 Task: Set the Pnone to "(555) 555-1234" while creating a new customer.
Action: Mouse moved to (139, 11)
Screenshot: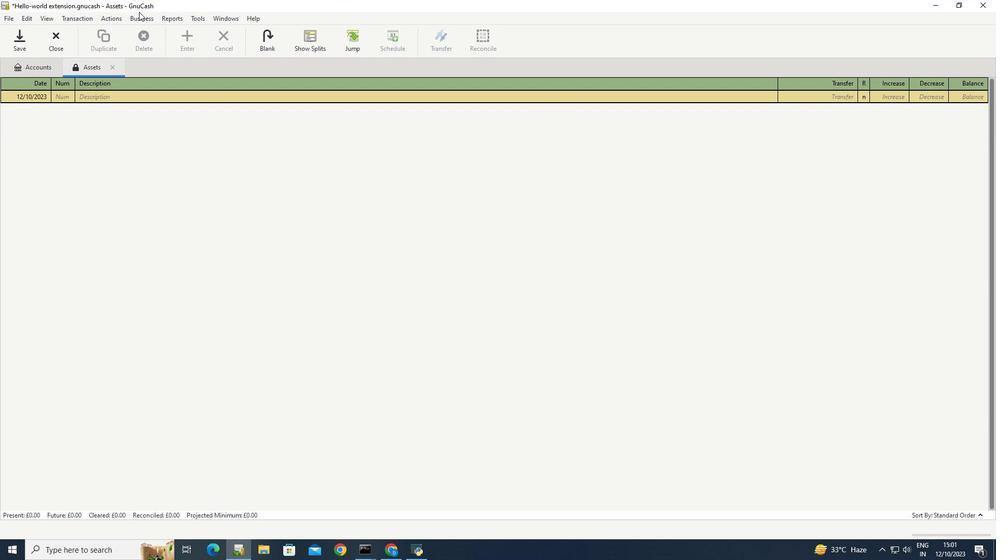 
Action: Mouse pressed left at (139, 11)
Screenshot: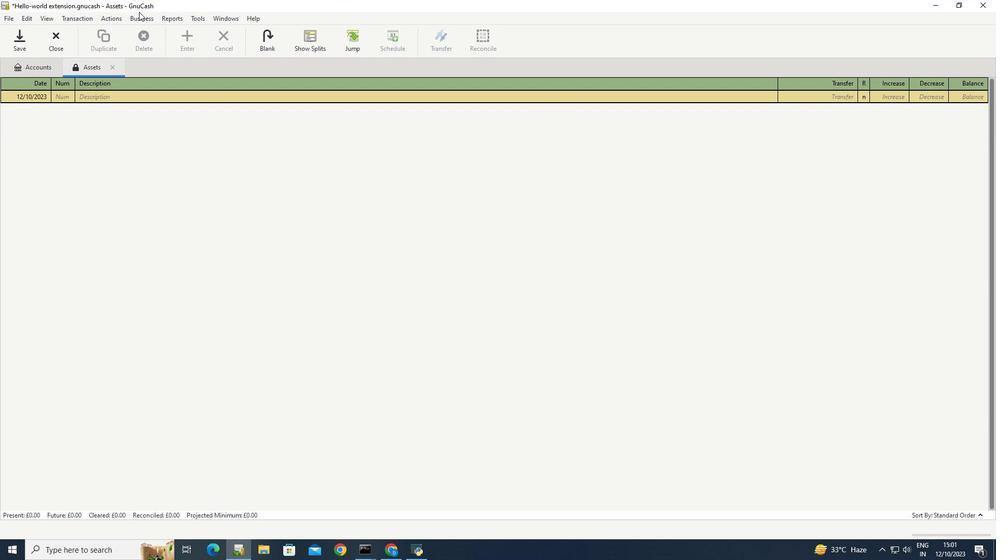
Action: Mouse moved to (264, 47)
Screenshot: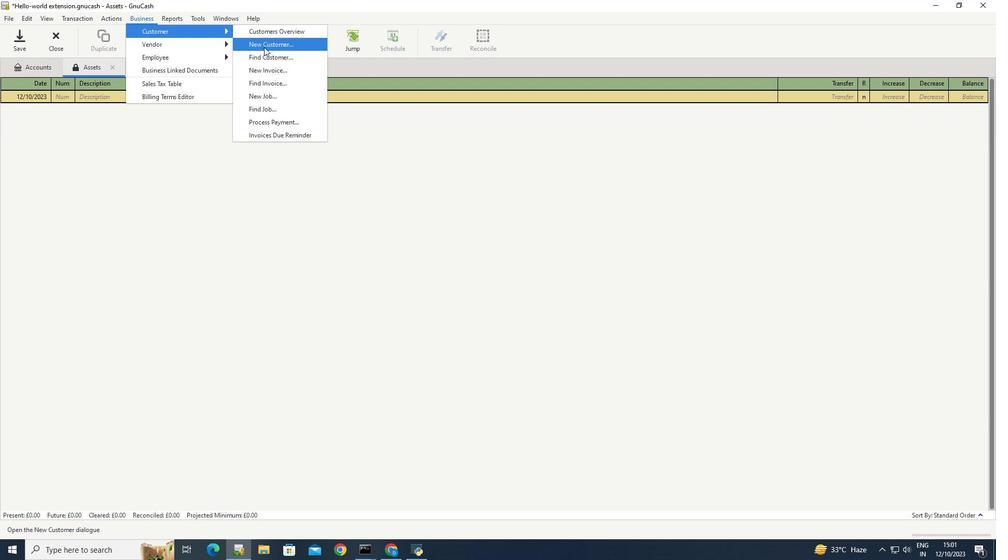 
Action: Mouse pressed left at (264, 47)
Screenshot: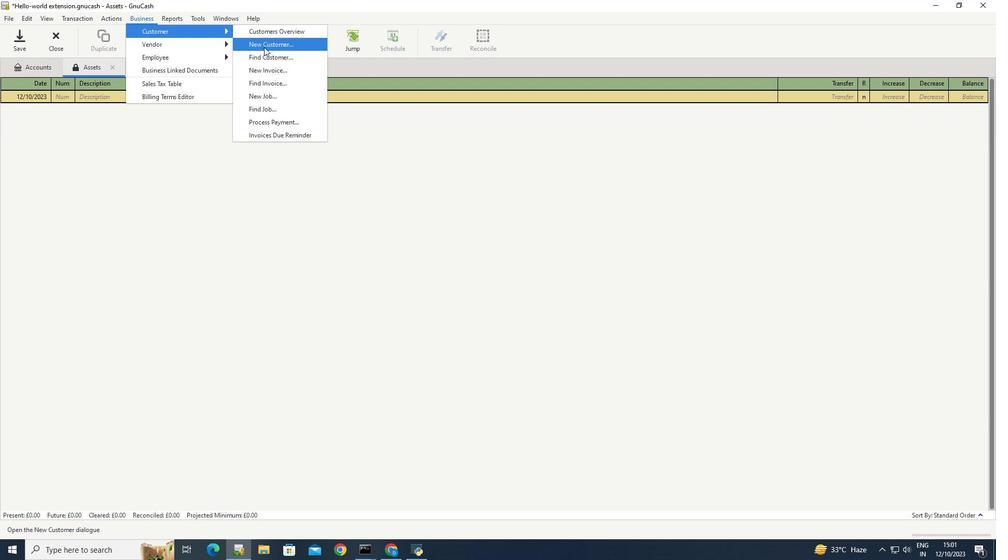
Action: Mouse moved to (541, 143)
Screenshot: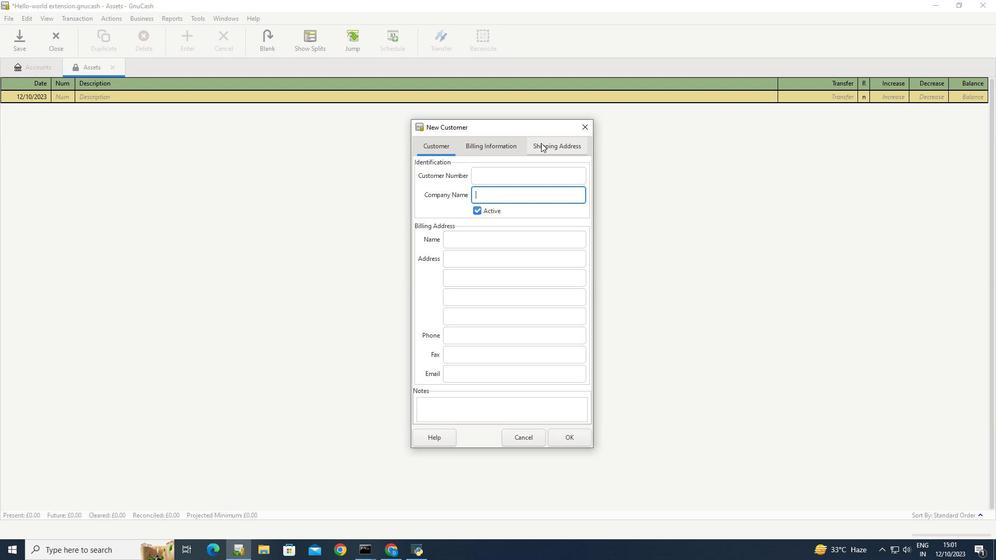 
Action: Mouse pressed left at (541, 143)
Screenshot: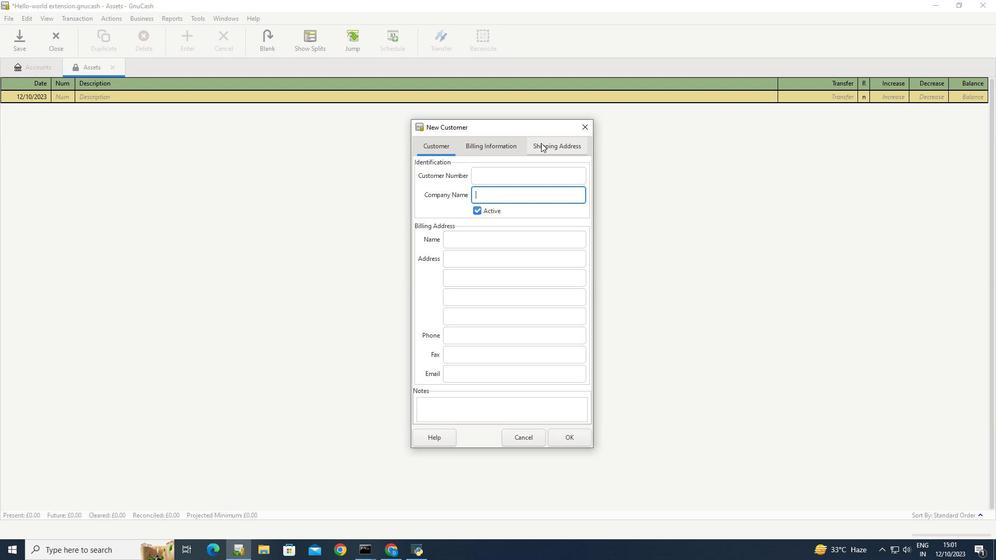 
Action: Mouse moved to (459, 278)
Screenshot: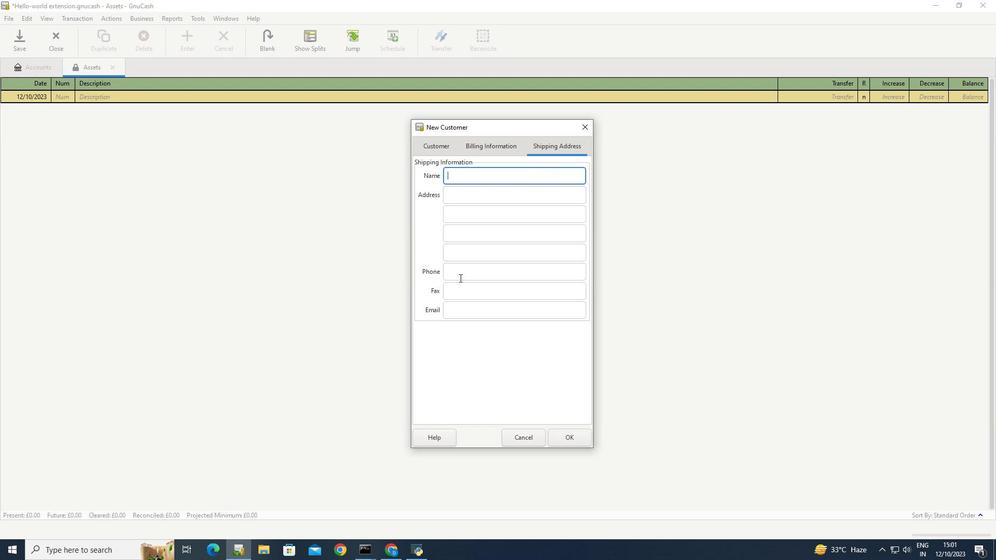 
Action: Mouse pressed left at (459, 278)
Screenshot: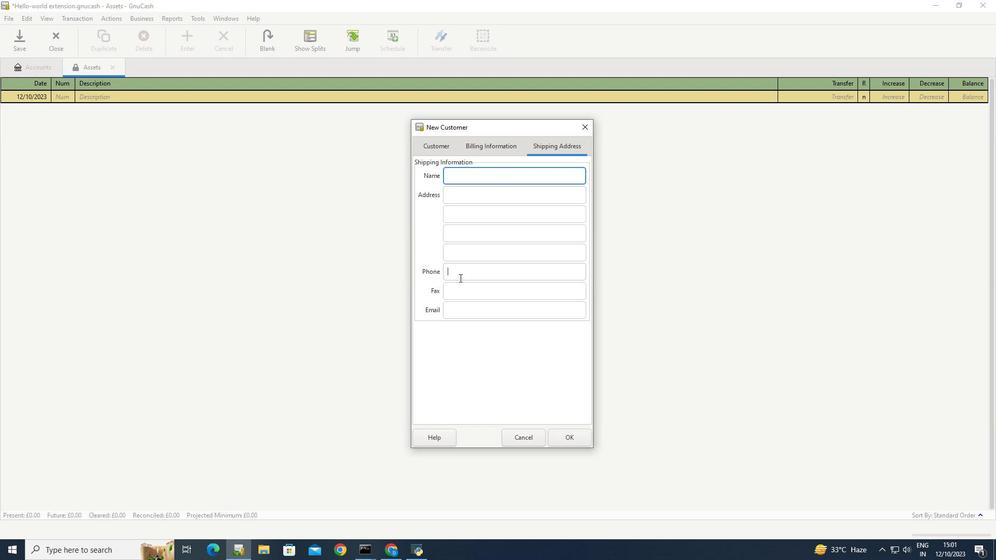 
Action: Key pressed <Key.shift_r>(555<Key.shift_r><Key.shift_r><Key.shift_r><Key.shift_r><Key.shift_r><Key.shift_r><Key.shift_r><Key.shift_r><Key.shift_r><Key.shift_r><Key.shift_r><Key.shift_r><Key.shift_r><Key.shift_r><Key.shift_r>)<Key.space>555-1234
Screenshot: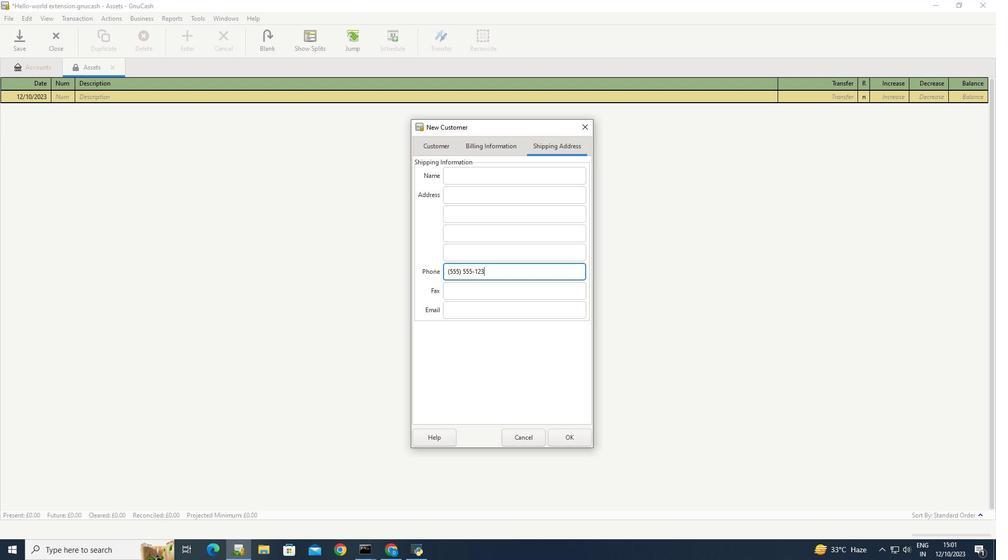 
Action: Mouse moved to (449, 349)
Screenshot: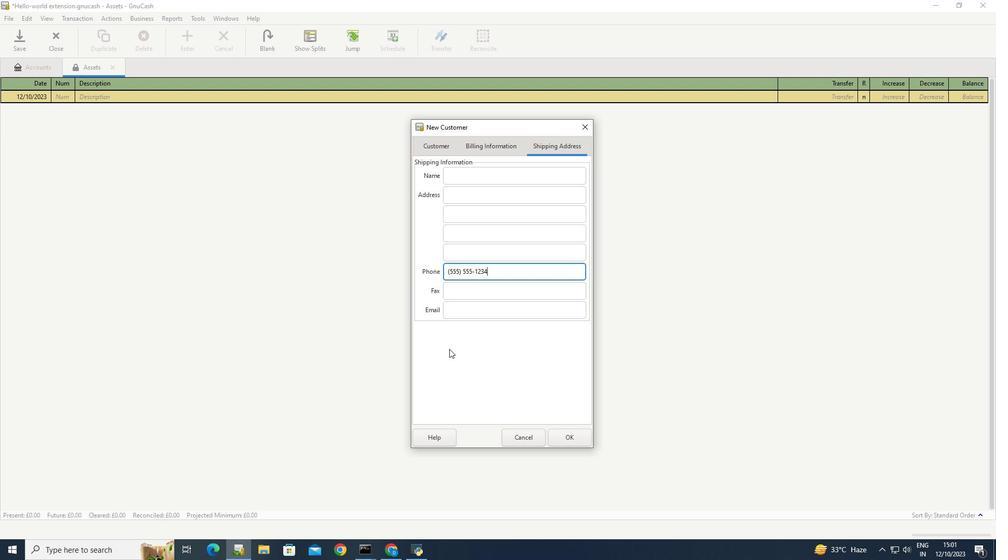
Action: Mouse pressed left at (449, 349)
Screenshot: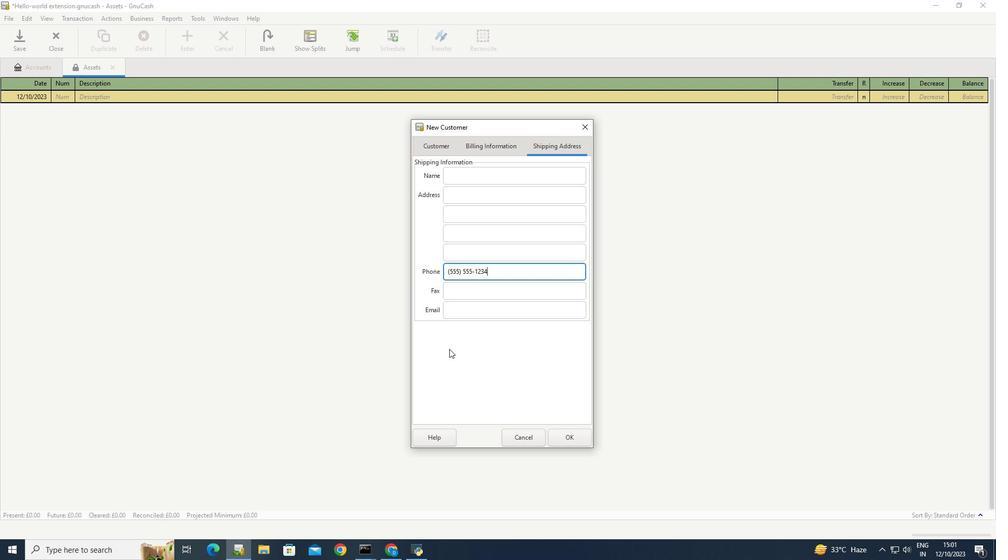 
